 Task: Create List Brand Engagement in Board Branding and Identity Best Practices to Workspace Content Management Software. Create List Brand Integration in Board Employee Skill Development Programs to Workspace Content Management Software. Create List Brand Positioning in Board Content Marketing Social Media Content Creation and Management to Workspace Content Management Software
Action: Mouse moved to (68, 246)
Screenshot: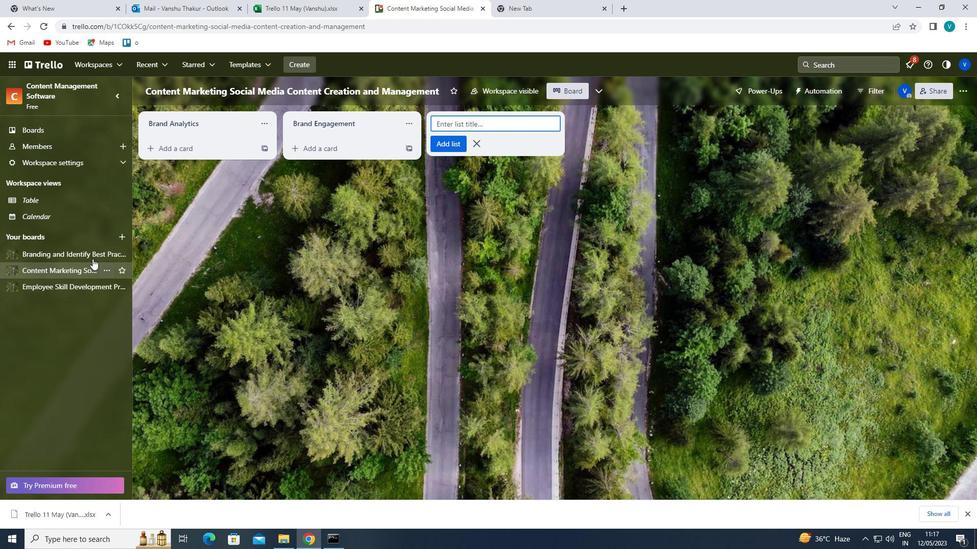 
Action: Mouse pressed left at (68, 246)
Screenshot: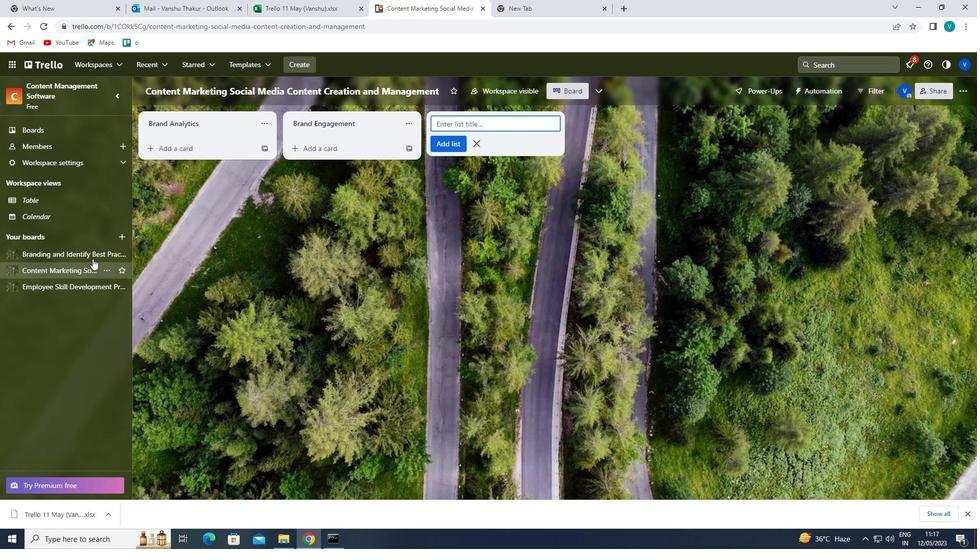 
Action: Mouse moved to (464, 118)
Screenshot: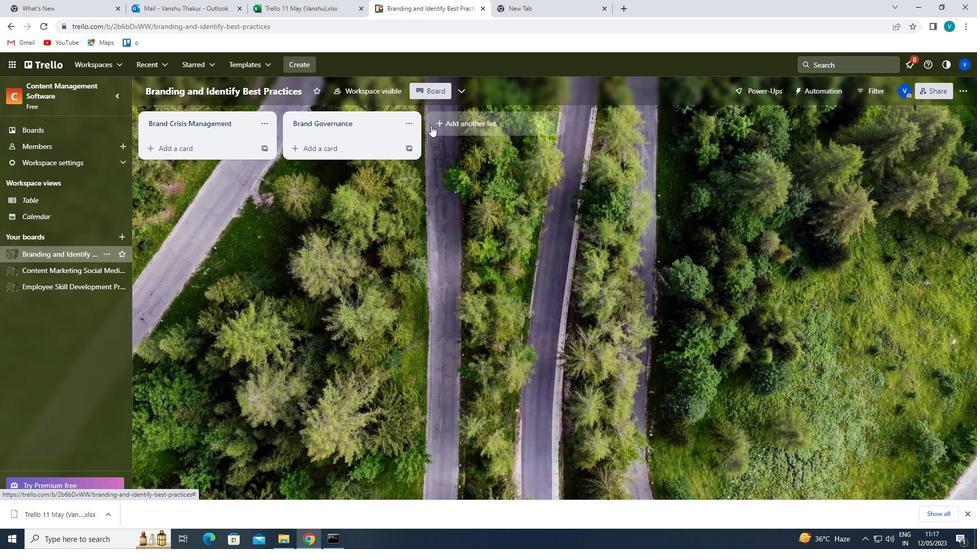 
Action: Mouse pressed left at (464, 118)
Screenshot: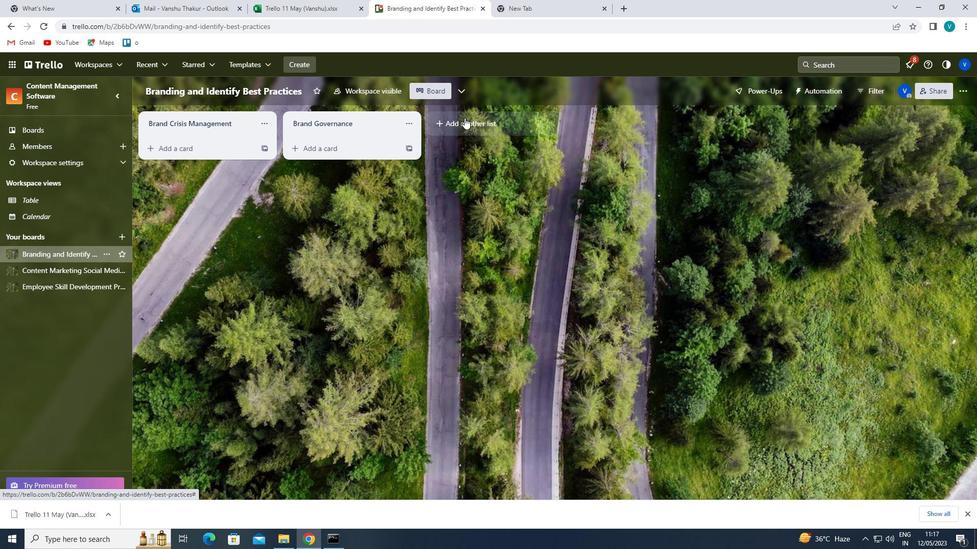 
Action: Key pressed <Key.shift>BRAM<Key.backspace>ND<Key.space><Key.shift>ENGAGEMENT<Key.enter>
Screenshot: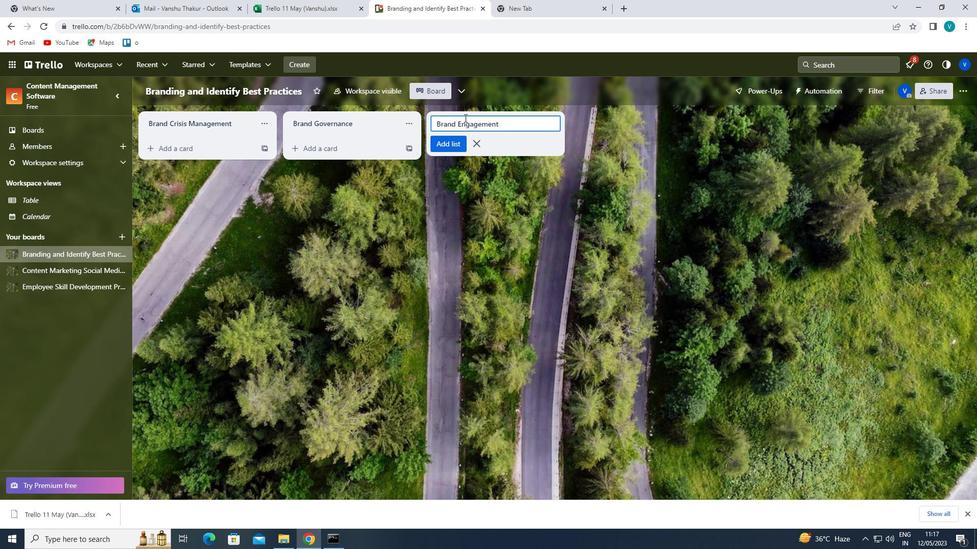 
Action: Mouse moved to (60, 283)
Screenshot: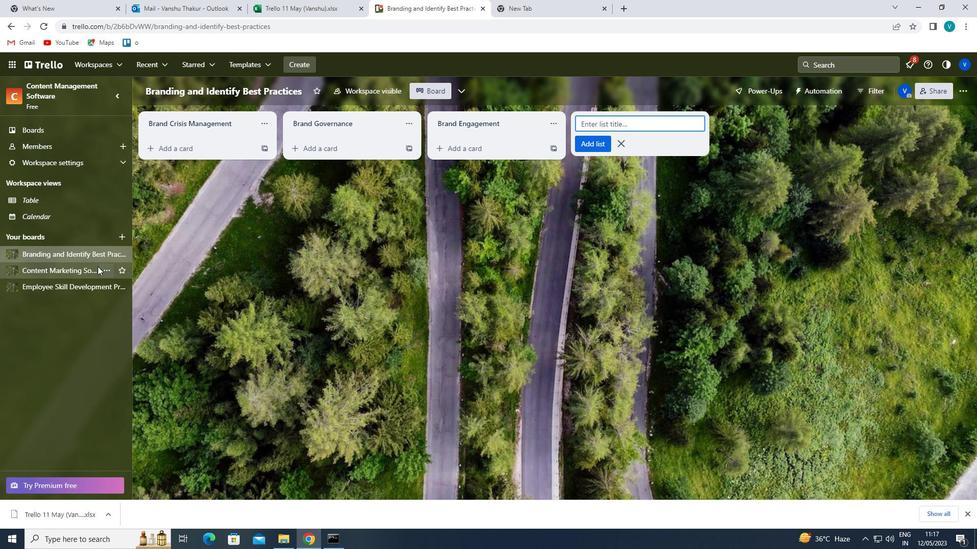 
Action: Mouse pressed left at (60, 283)
Screenshot: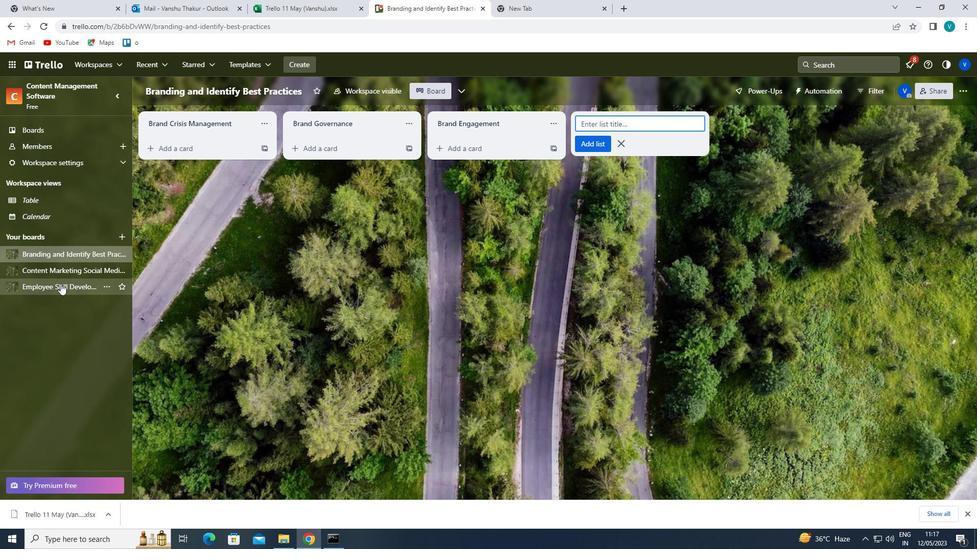 
Action: Mouse moved to (500, 120)
Screenshot: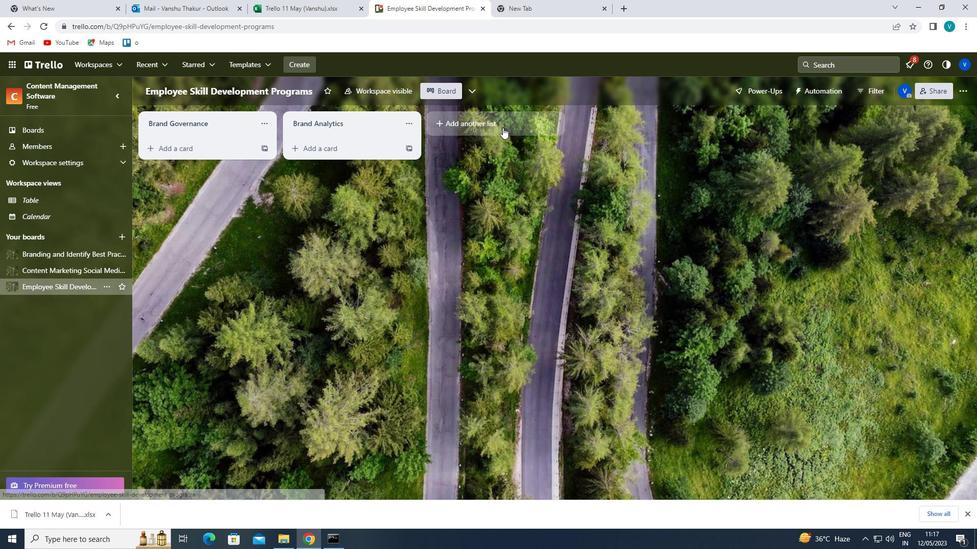 
Action: Mouse pressed left at (500, 120)
Screenshot: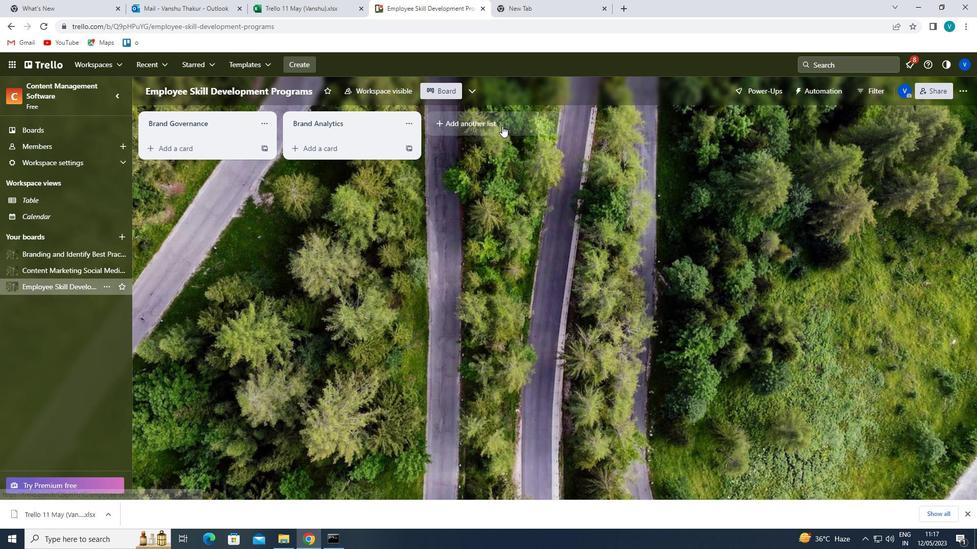 
Action: Key pressed <Key.shift>BRAND<Key.space><Key.shift>INTEF<Key.backspace>GRATION
Screenshot: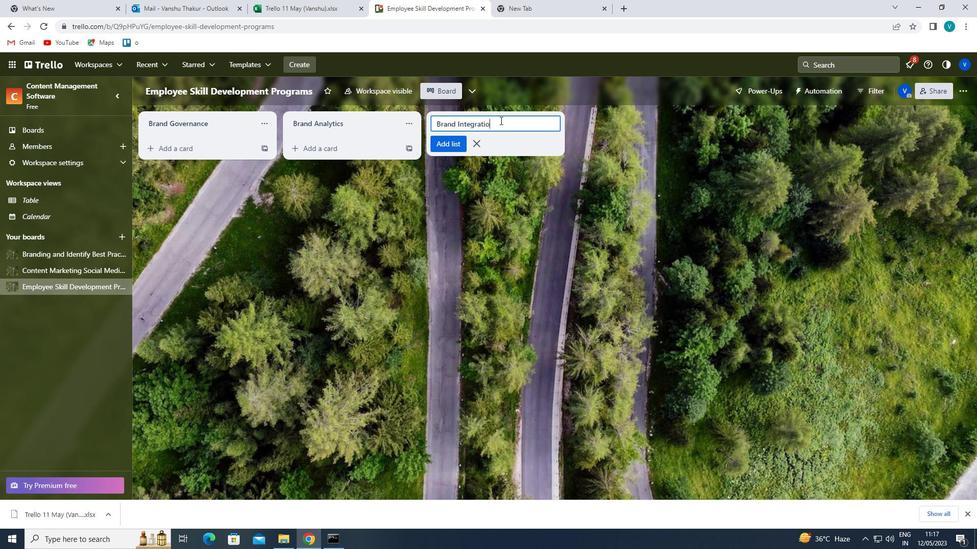 
Action: Mouse moved to (43, 265)
Screenshot: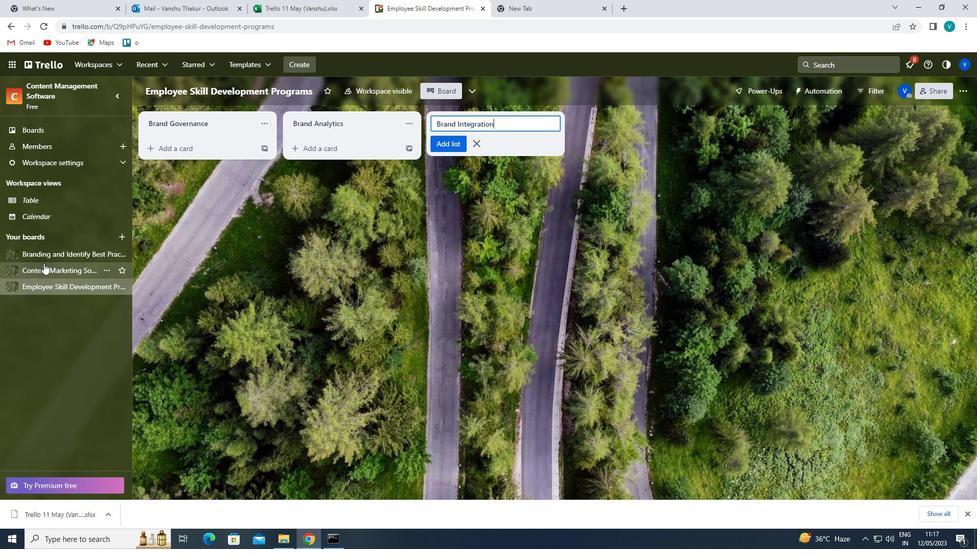 
Action: Mouse pressed left at (43, 265)
Screenshot: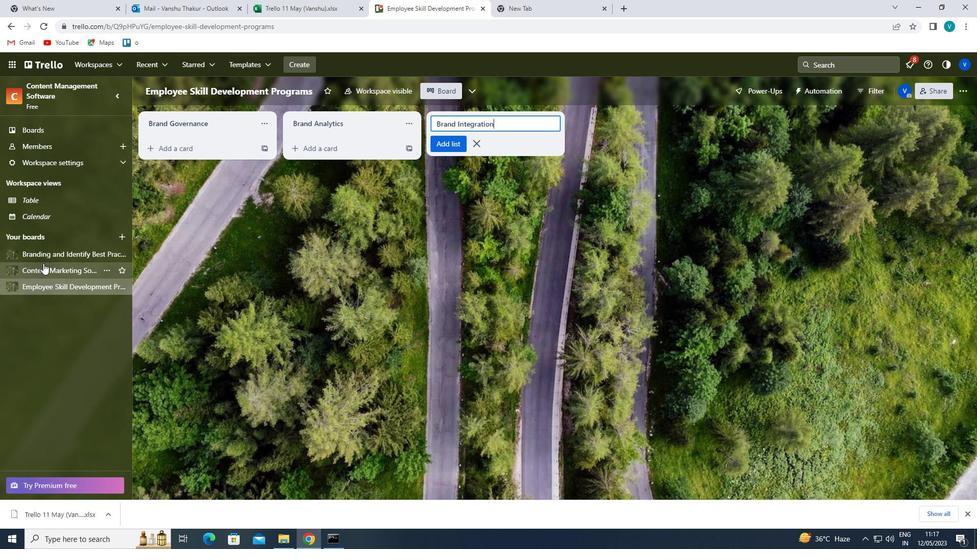
Action: Mouse moved to (476, 125)
Screenshot: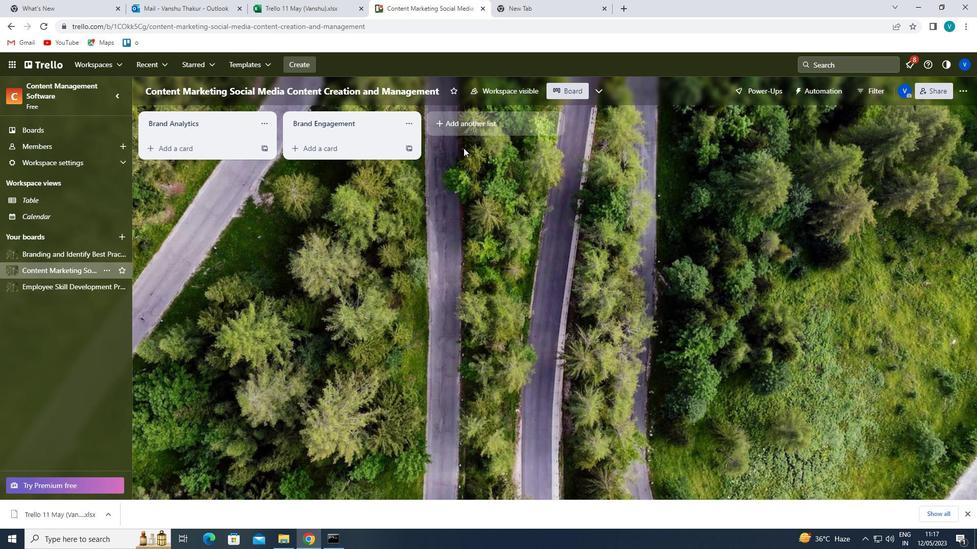 
Action: Mouse pressed left at (476, 125)
Screenshot: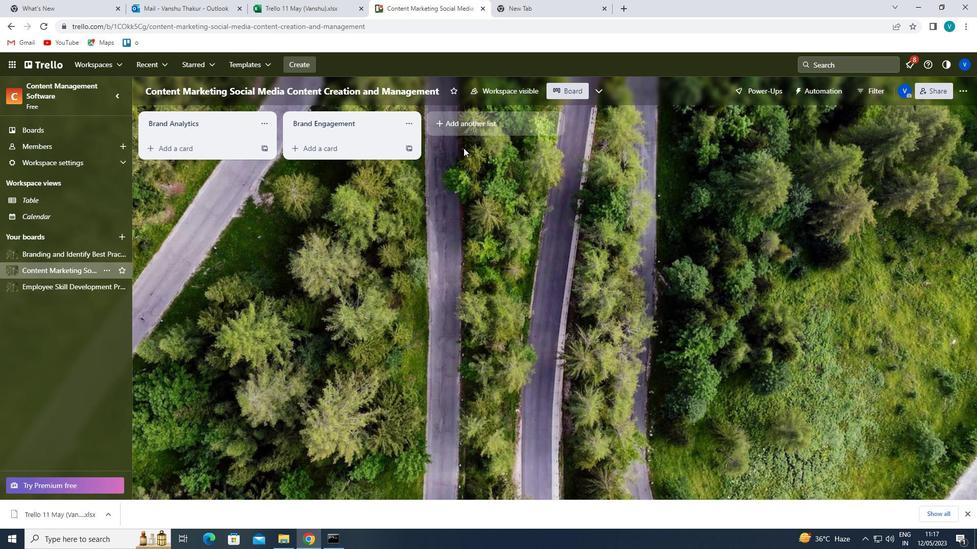 
Action: Key pressed <Key.shift>BRAND<Key.space><Key.shift>POSITIONING<Key.space><Key.enter>
Screenshot: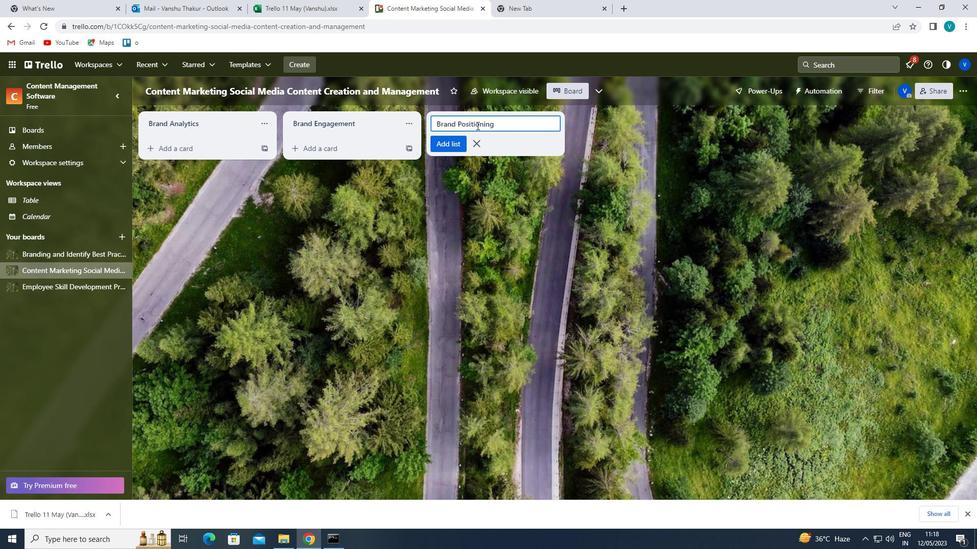 
